 Task: Reset the filters.
Action: Mouse moved to (16, 115)
Screenshot: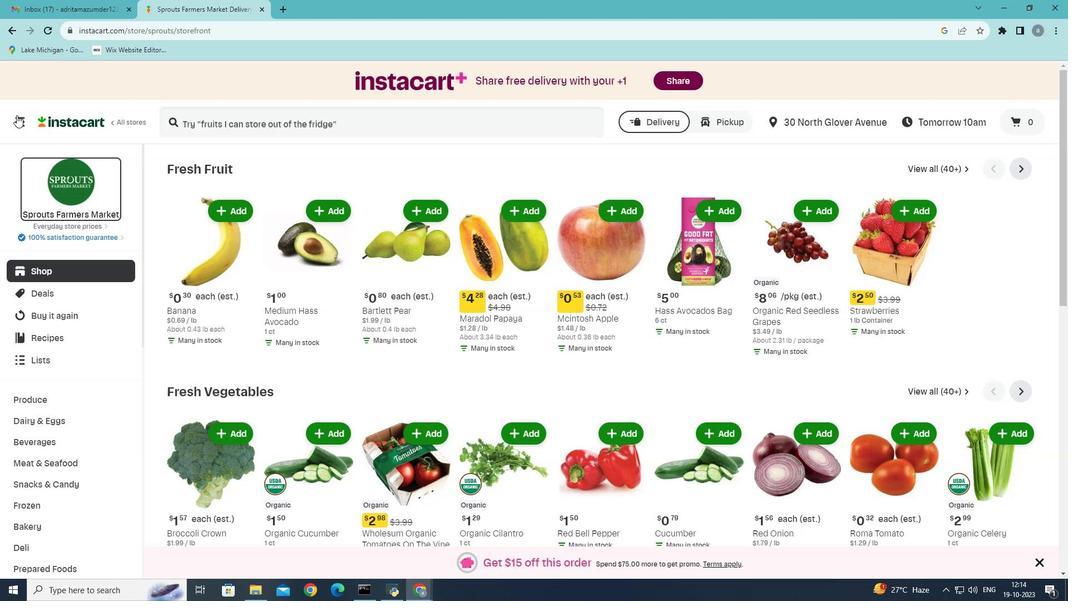 
Action: Mouse pressed left at (16, 115)
Screenshot: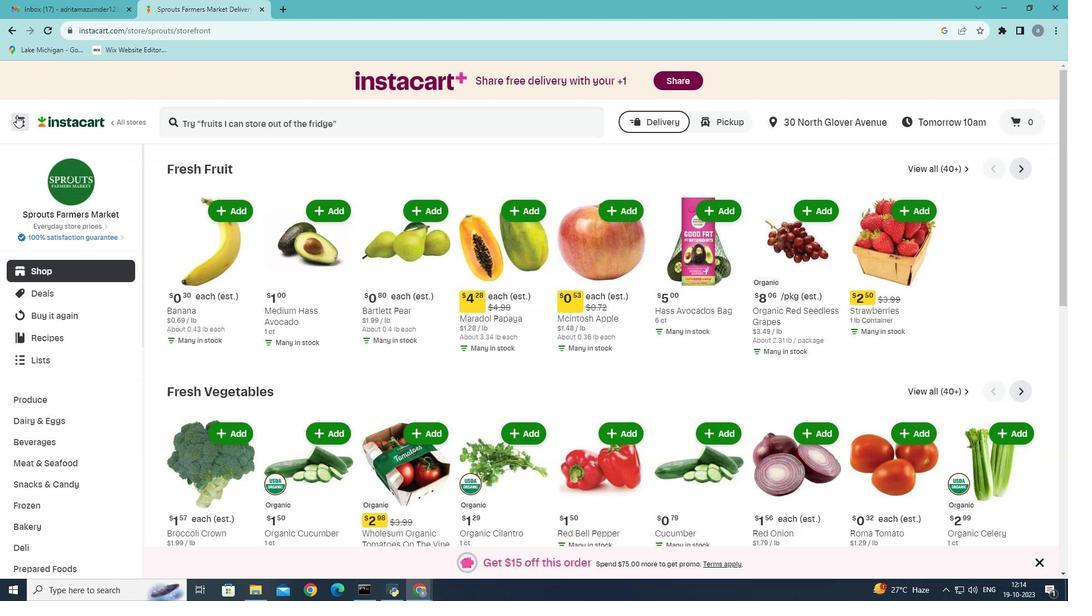 
Action: Mouse moved to (60, 325)
Screenshot: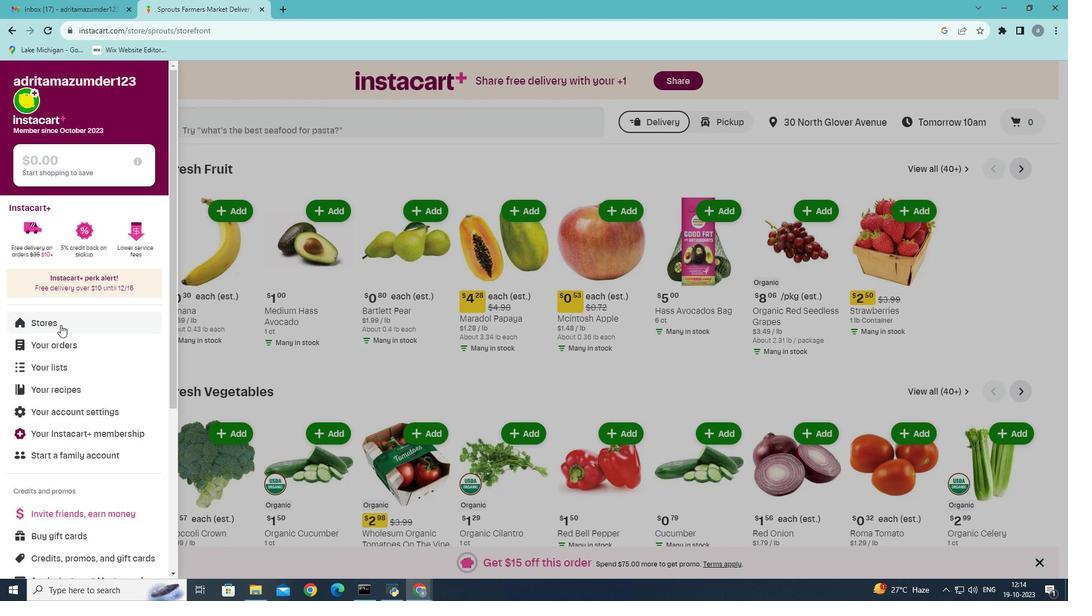 
Action: Mouse pressed left at (60, 325)
Screenshot: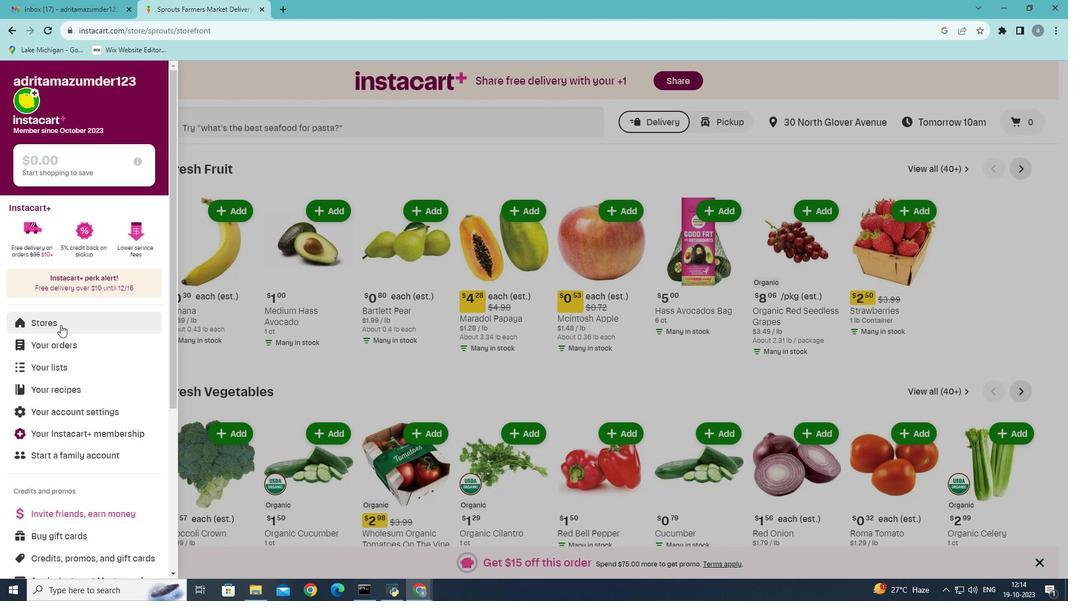 
Action: Mouse moved to (254, 125)
Screenshot: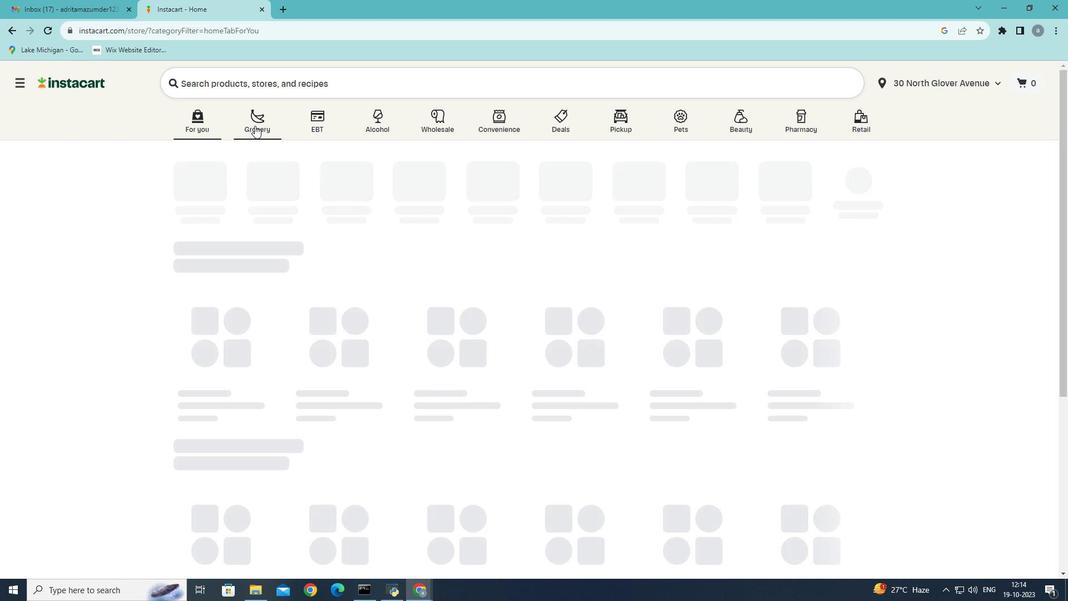
Action: Mouse pressed left at (254, 125)
Screenshot: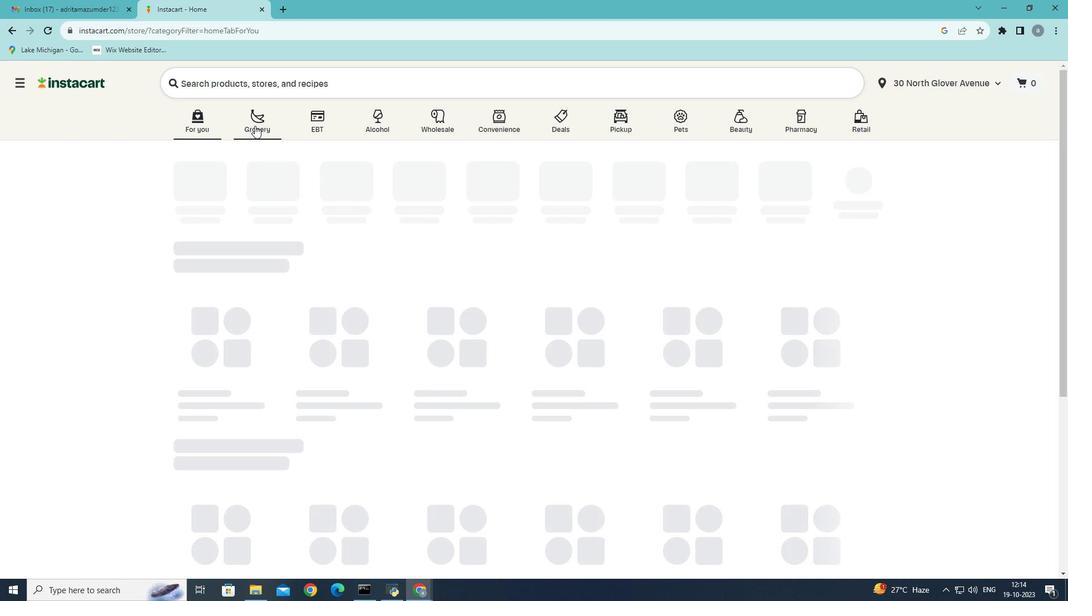 
Action: Mouse moved to (248, 309)
Screenshot: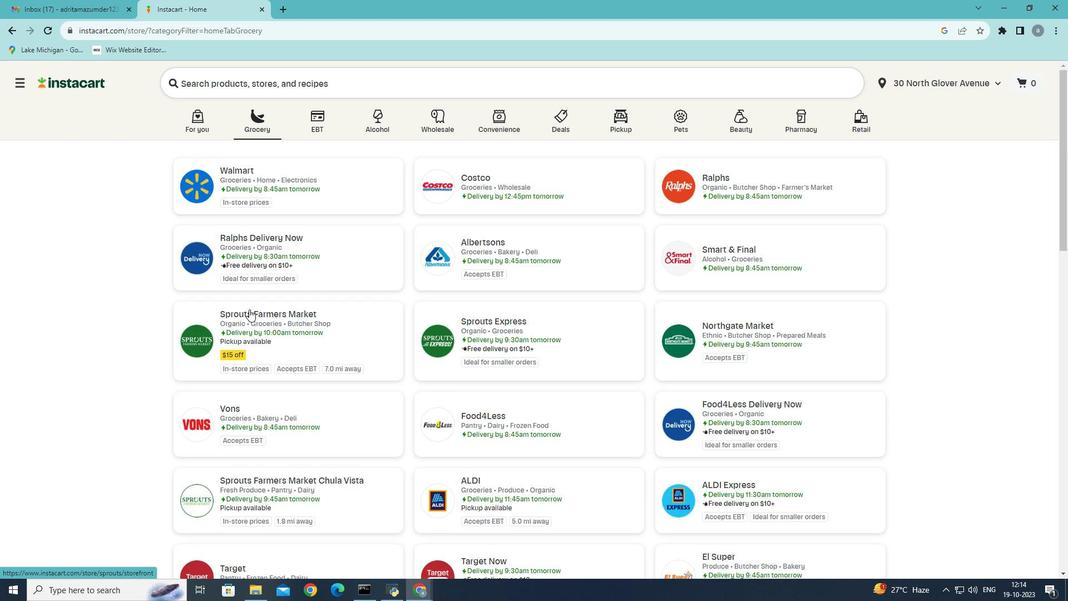 
Action: Mouse pressed left at (248, 309)
Screenshot: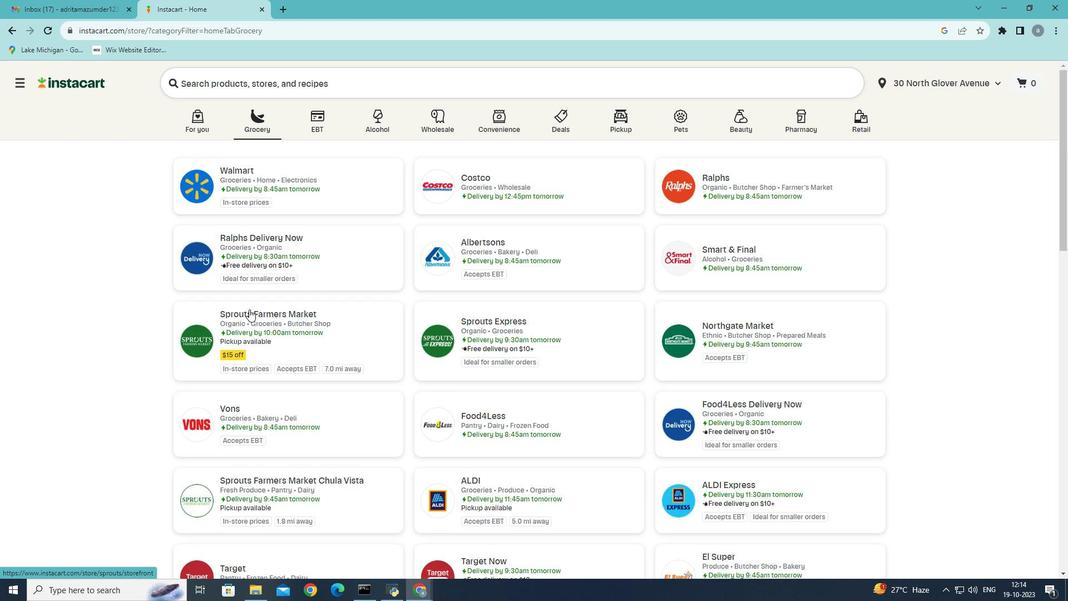 
Action: Mouse moved to (60, 462)
Screenshot: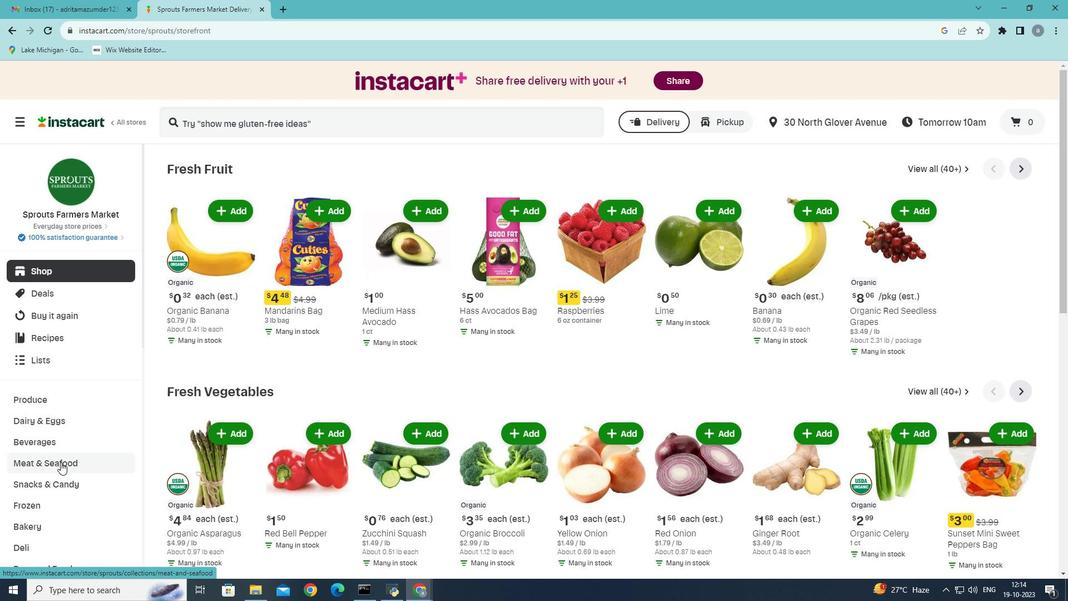 
Action: Mouse pressed left at (60, 462)
Screenshot: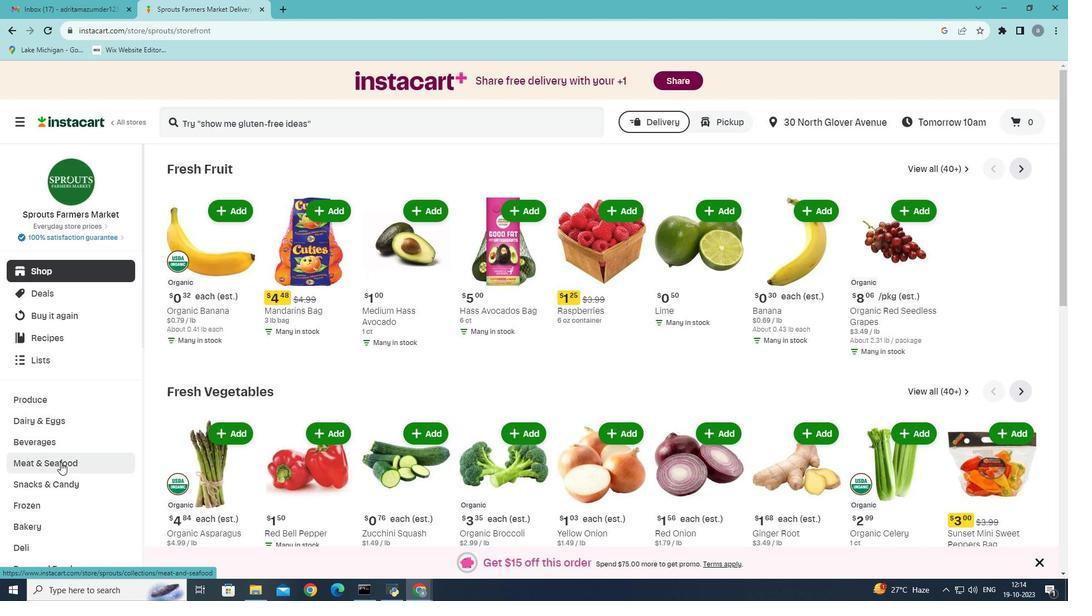 
Action: Mouse moved to (552, 194)
Screenshot: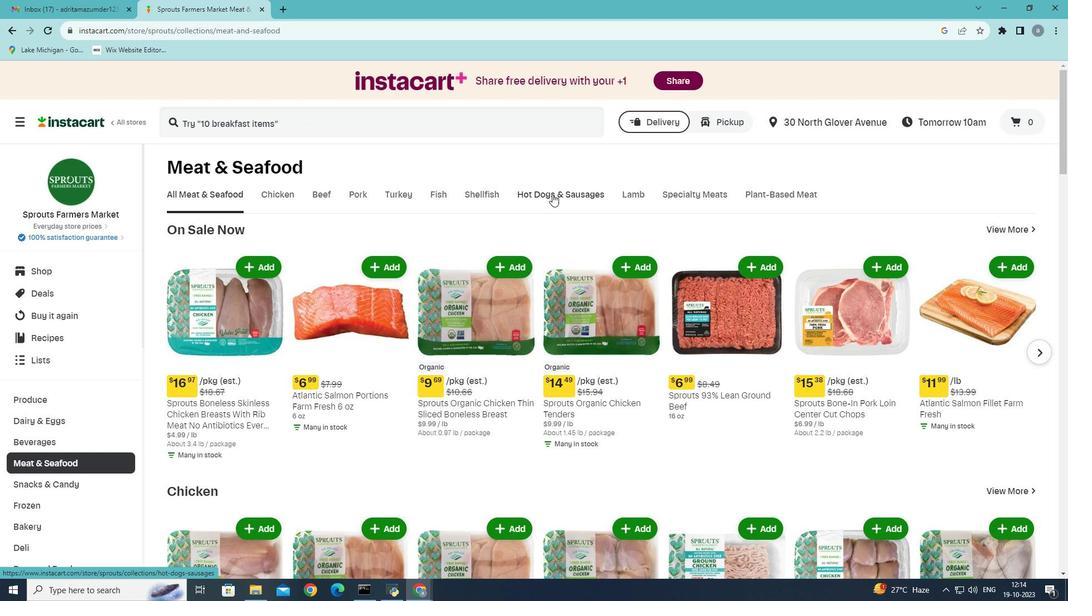 
Action: Mouse pressed left at (552, 194)
Screenshot: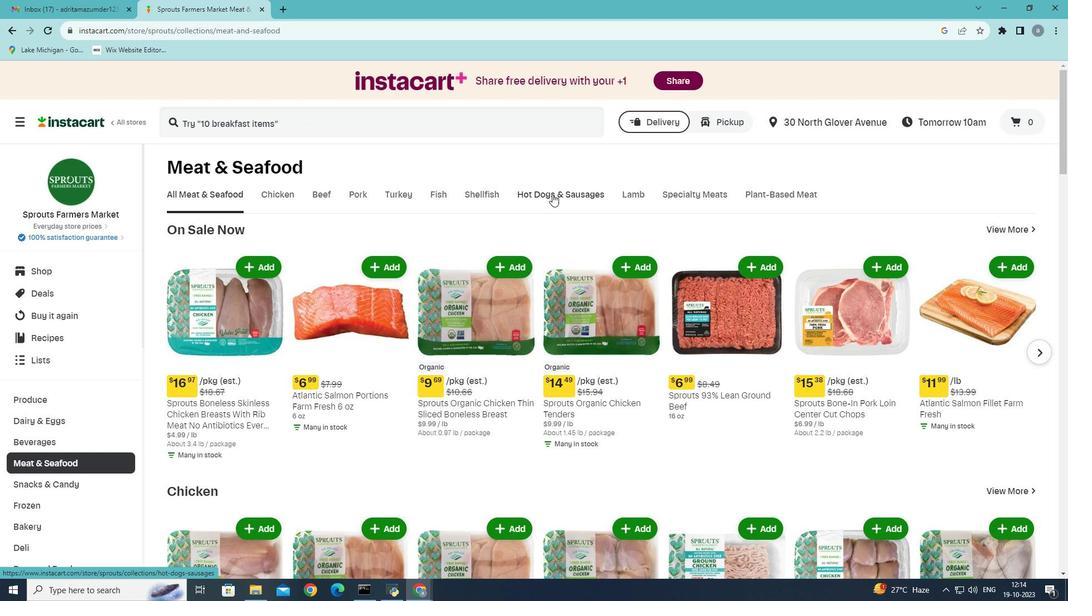 
Action: Mouse moved to (329, 250)
Screenshot: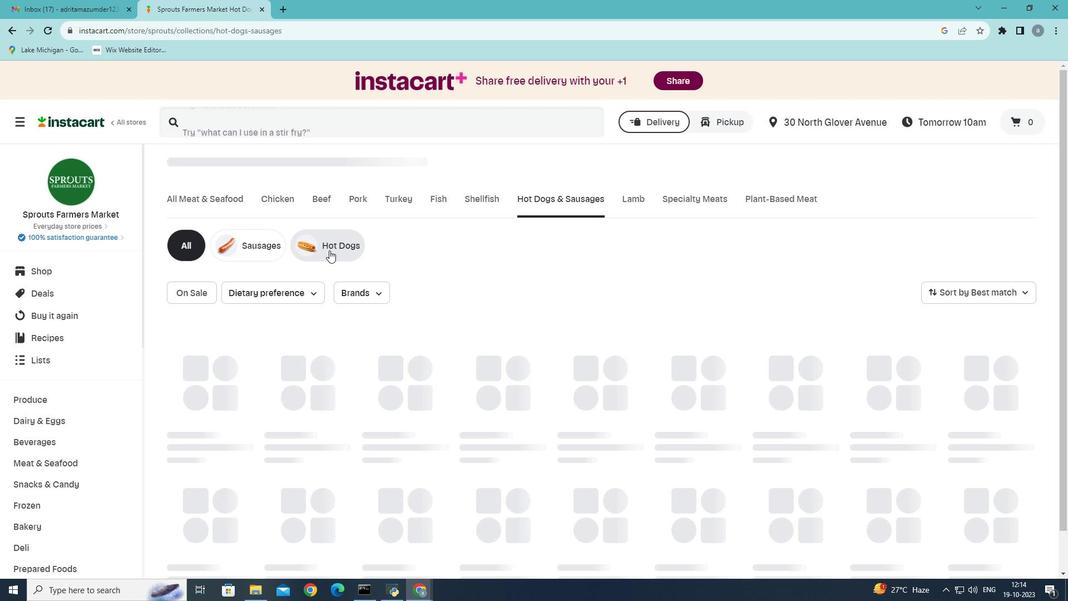 
Action: Mouse pressed left at (329, 250)
Screenshot: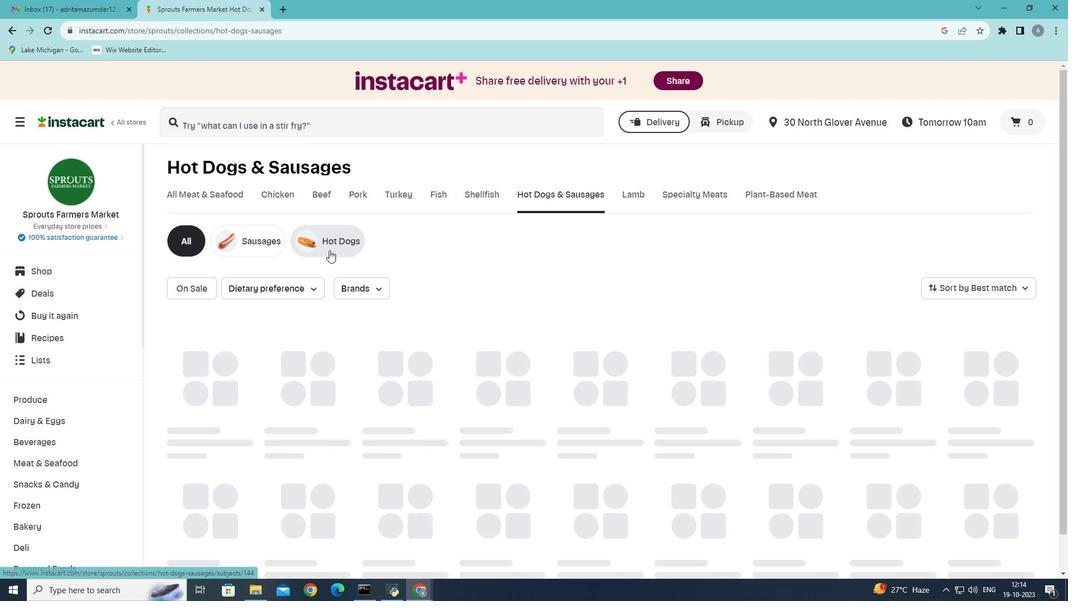 
Action: Mouse moved to (373, 291)
Screenshot: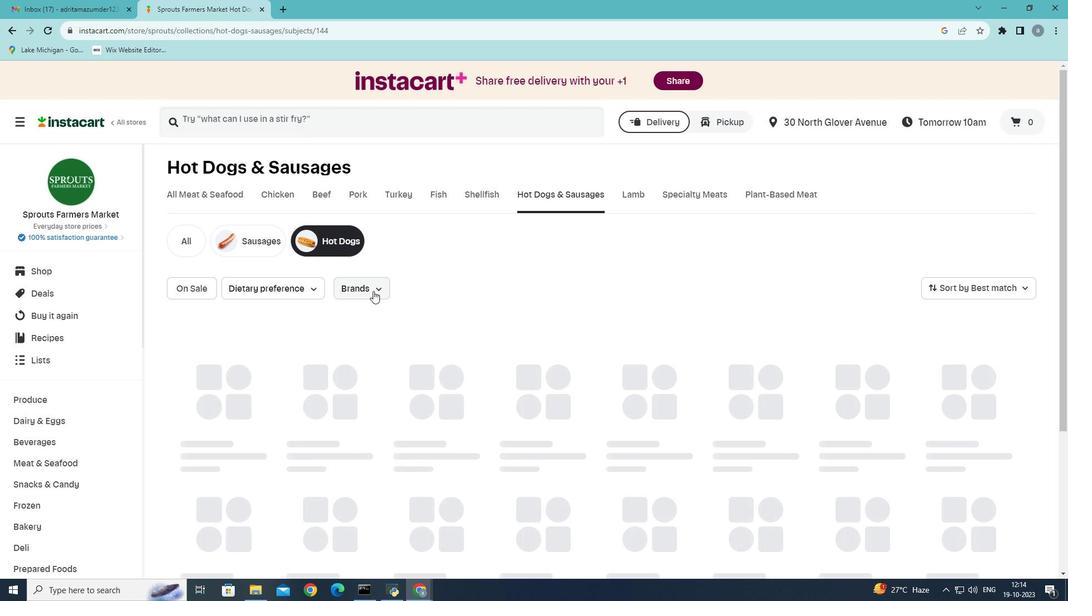 
Action: Mouse pressed left at (373, 291)
Screenshot: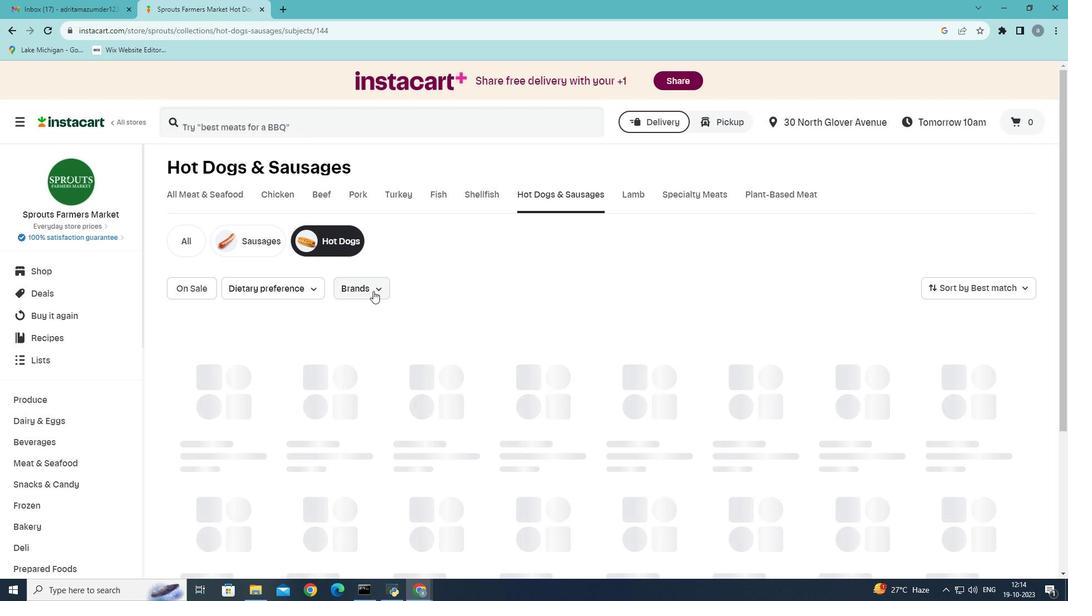 
Action: Mouse moved to (376, 444)
Screenshot: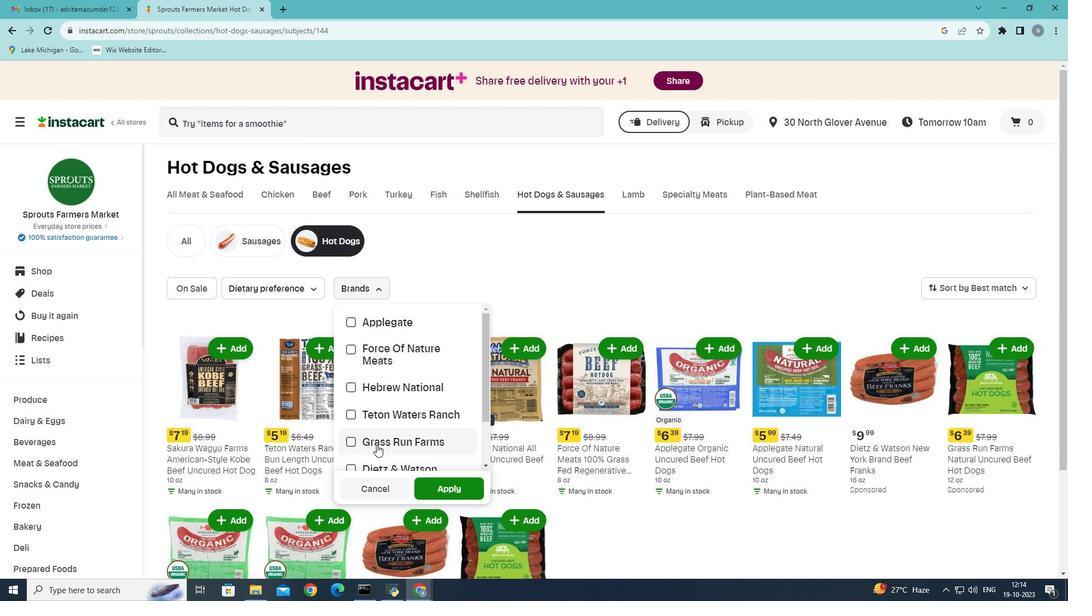 
Action: Mouse scrolled (376, 444) with delta (0, 0)
Screenshot: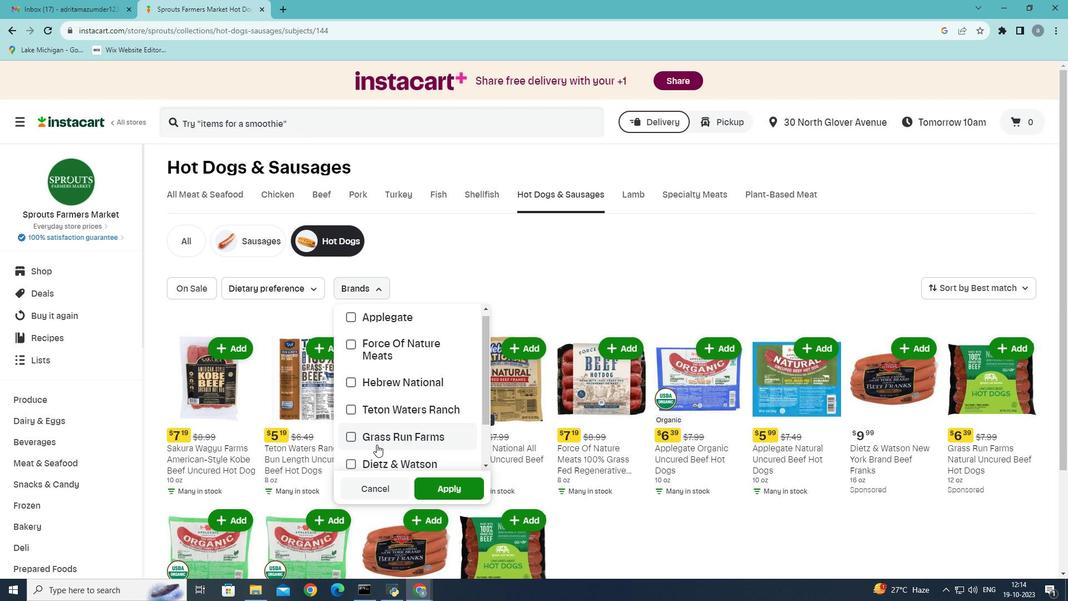 
Action: Mouse scrolled (376, 444) with delta (0, 0)
Screenshot: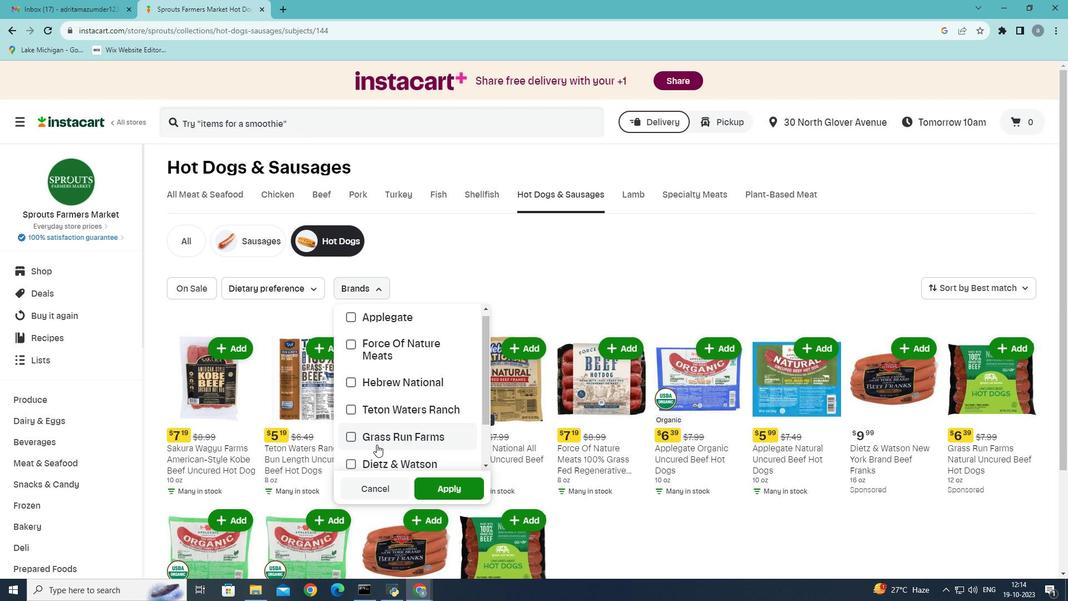 
Action: Mouse scrolled (376, 444) with delta (0, 0)
Screenshot: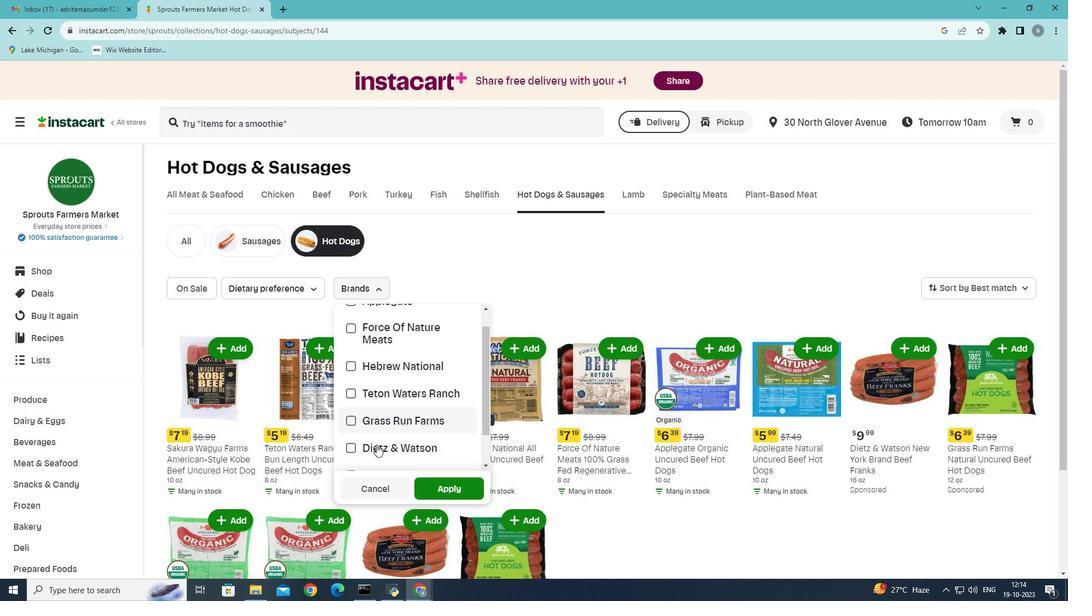 
Action: Mouse moved to (359, 435)
Screenshot: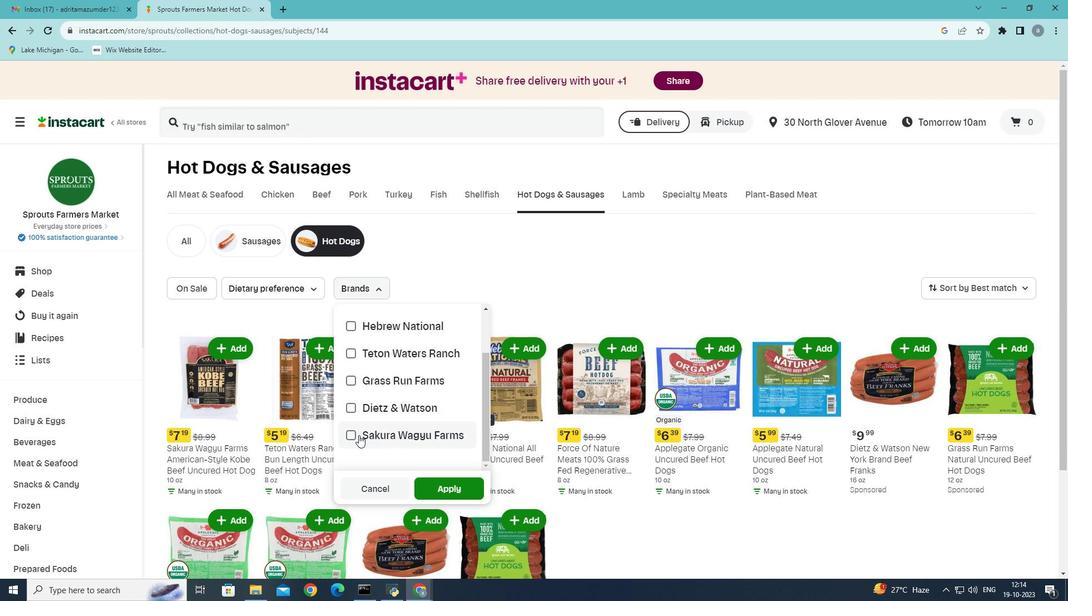 
Action: Mouse pressed left at (359, 435)
Screenshot: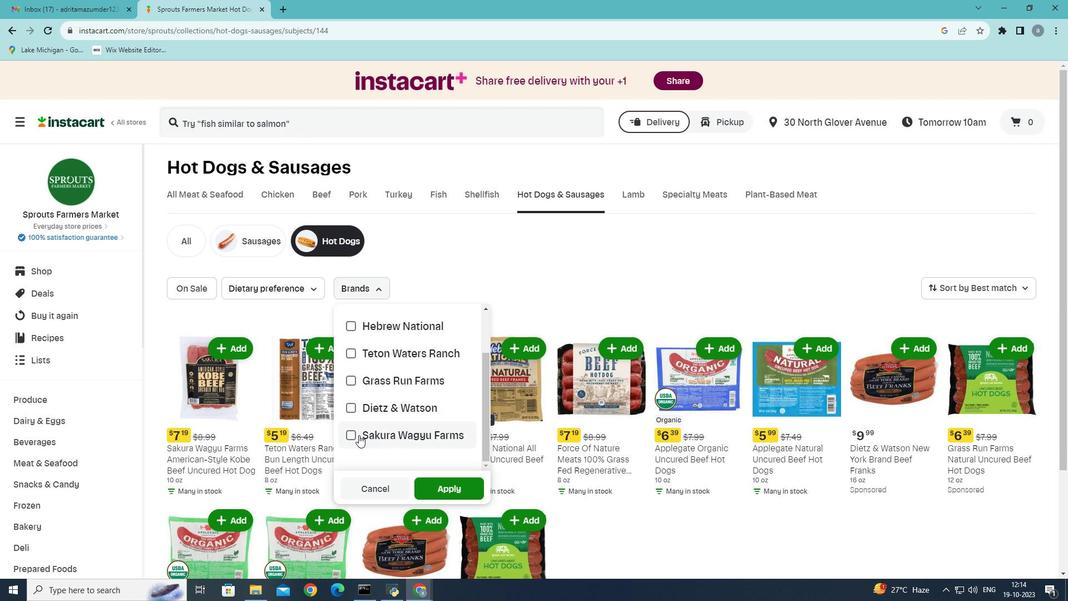 
Action: Mouse moved to (439, 490)
Screenshot: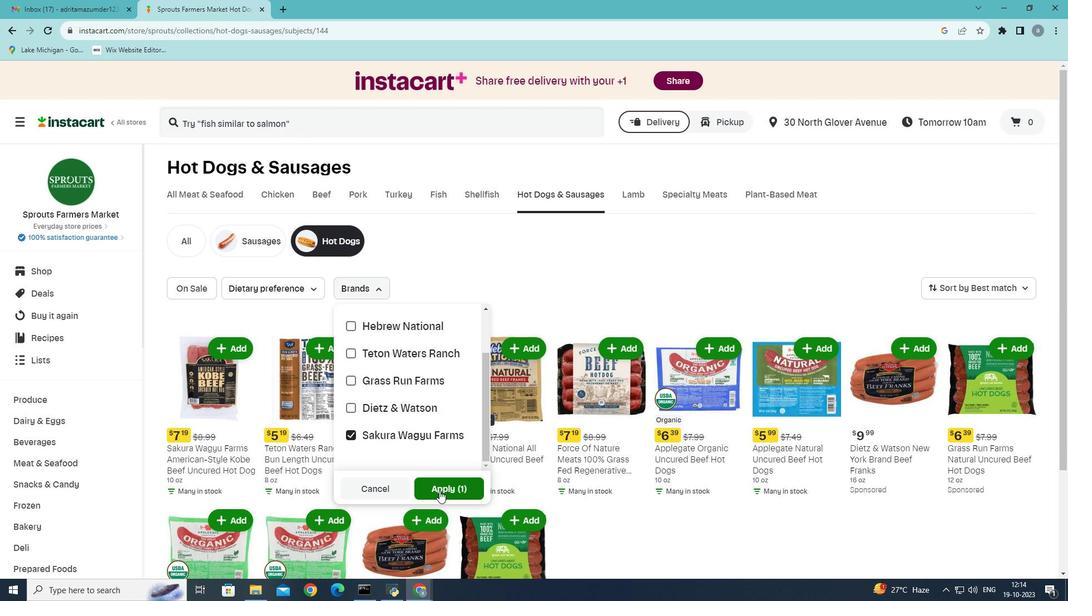 
Action: Mouse pressed left at (439, 490)
Screenshot: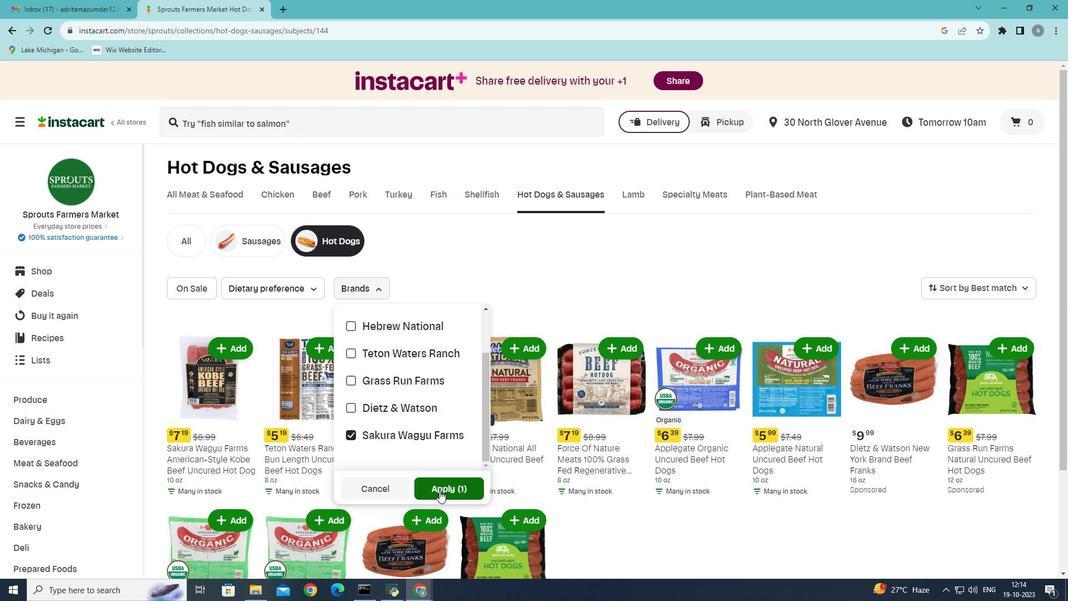 
Action: Mouse moved to (420, 290)
Screenshot: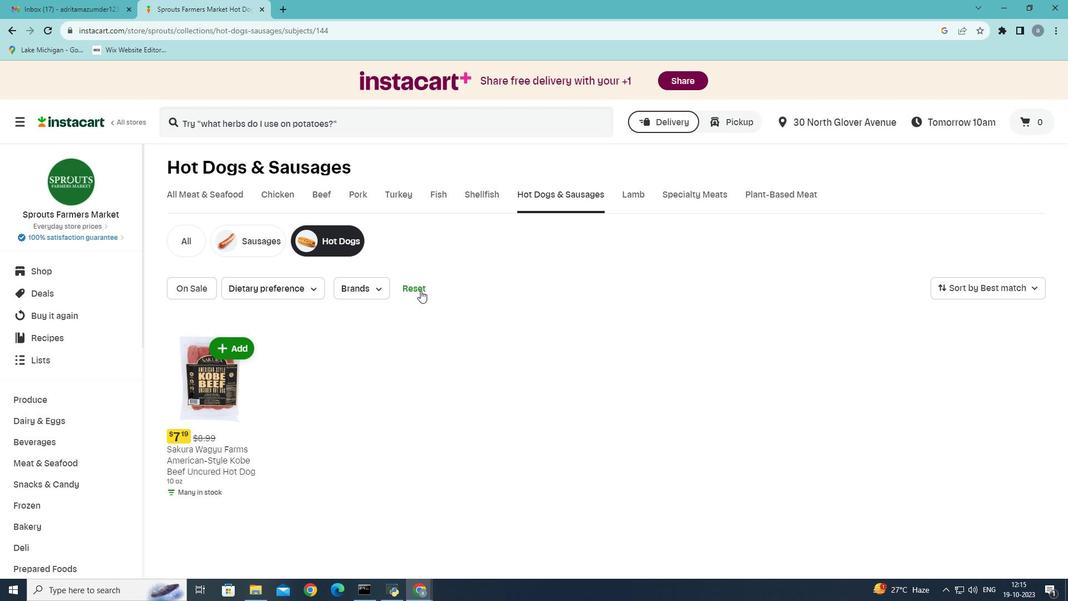 
Action: Mouse pressed left at (420, 290)
Screenshot: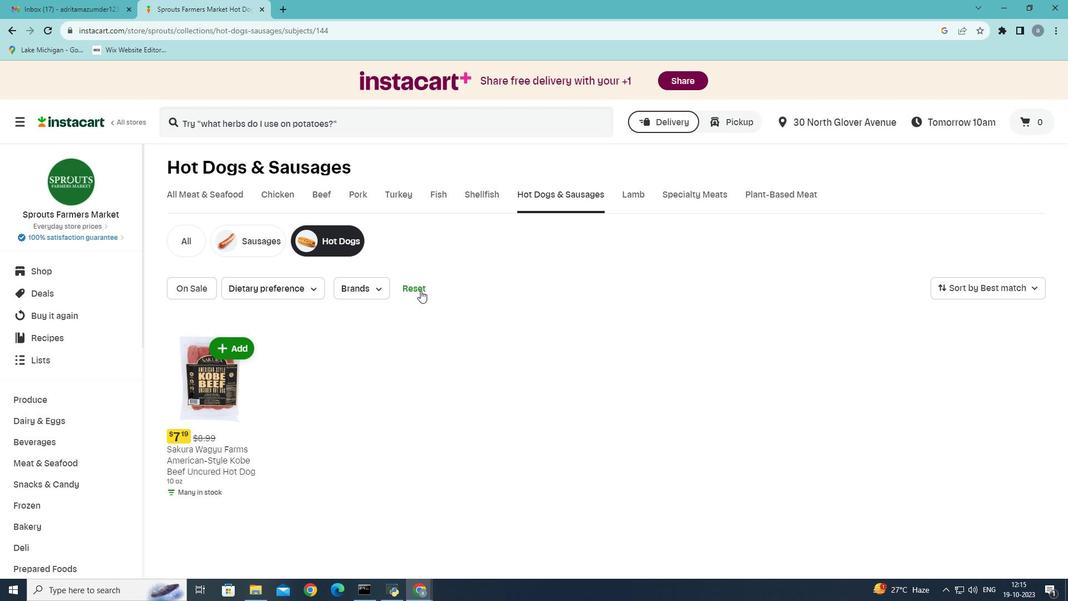 
Action: Mouse moved to (418, 290)
Screenshot: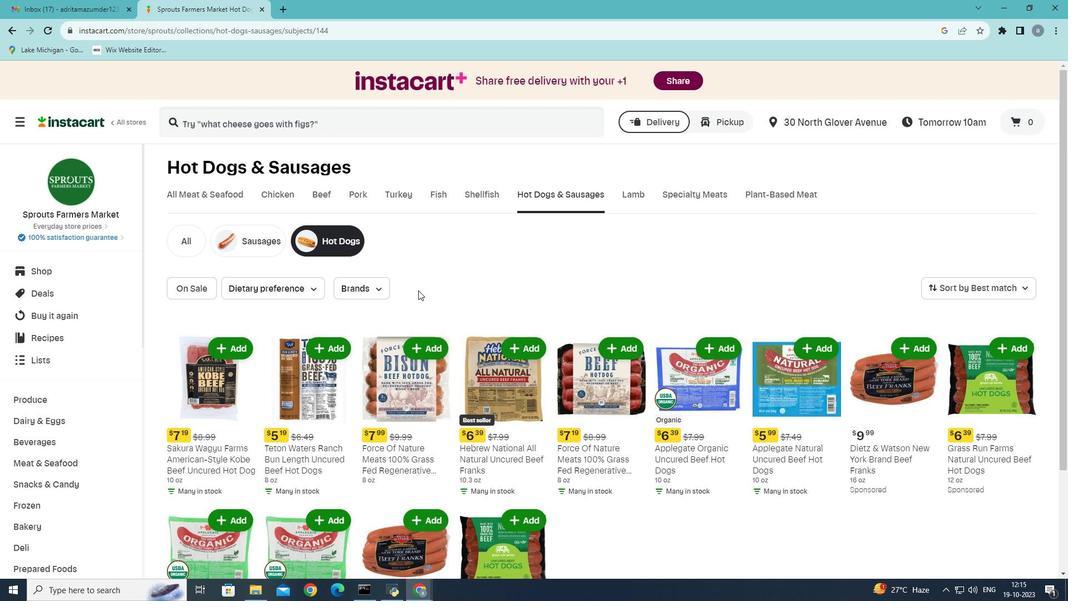 
